 Task: Create a section API Management Sprint and in the section, add a milestone Customer Relationship Management (CRM) Implementation in the project AgileCore
Action: Mouse moved to (64, 335)
Screenshot: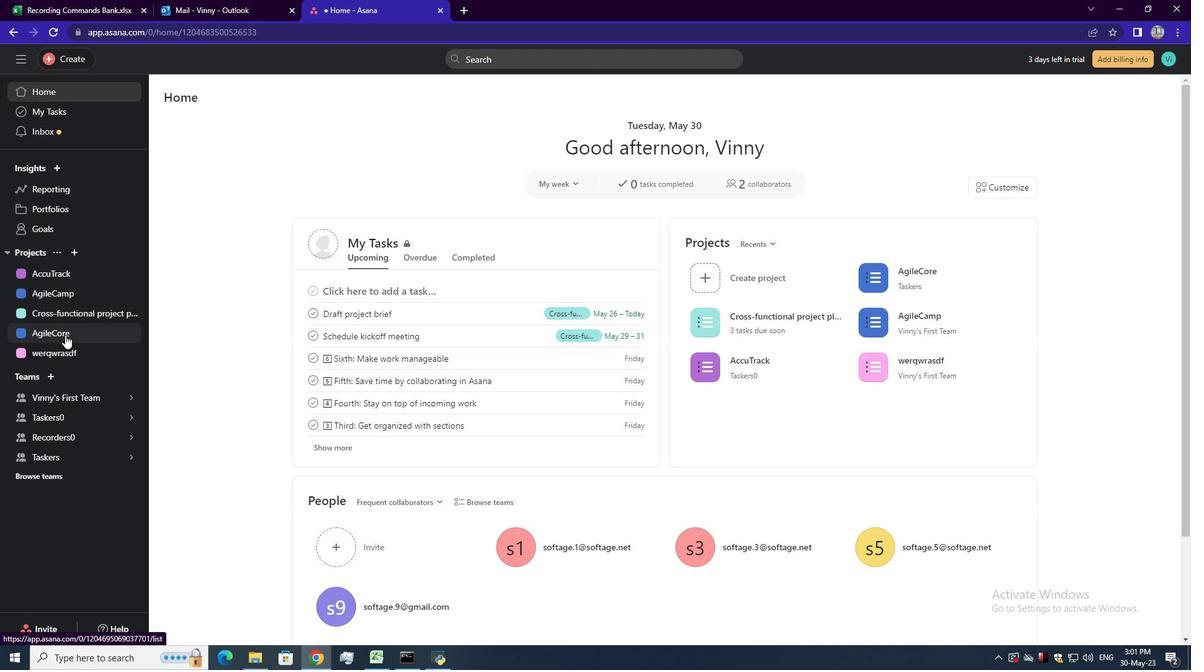 
Action: Mouse pressed left at (64, 335)
Screenshot: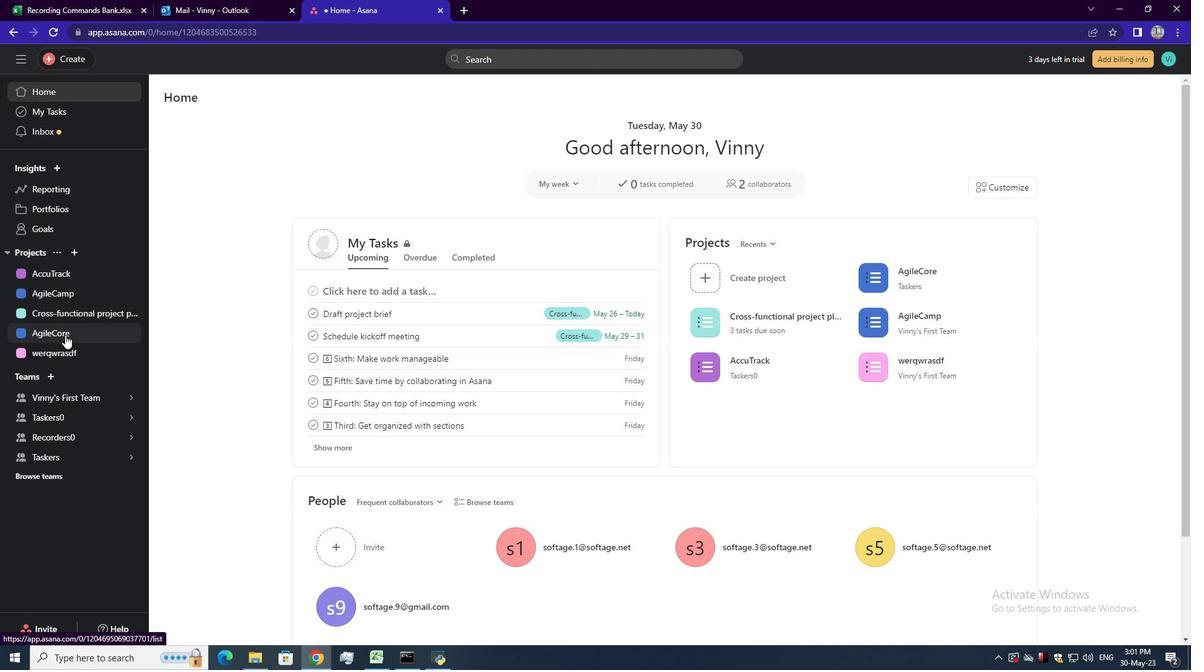 
Action: Mouse moved to (260, 443)
Screenshot: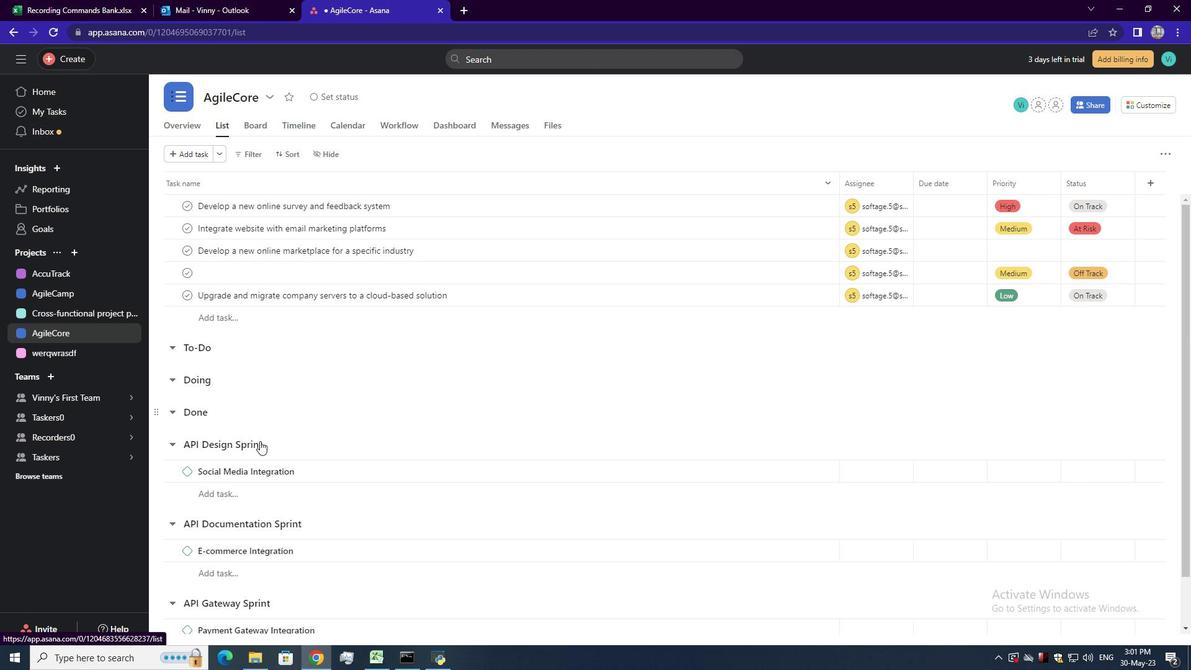 
Action: Mouse scrolled (260, 442) with delta (0, 0)
Screenshot: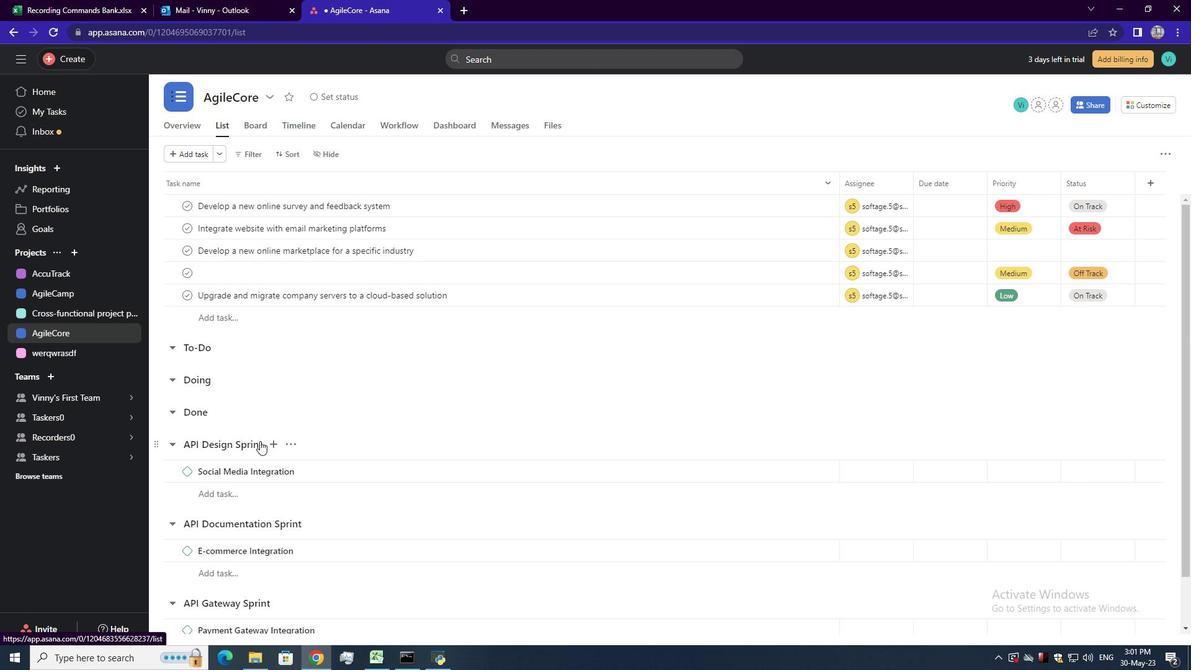 
Action: Mouse scrolled (260, 442) with delta (0, 0)
Screenshot: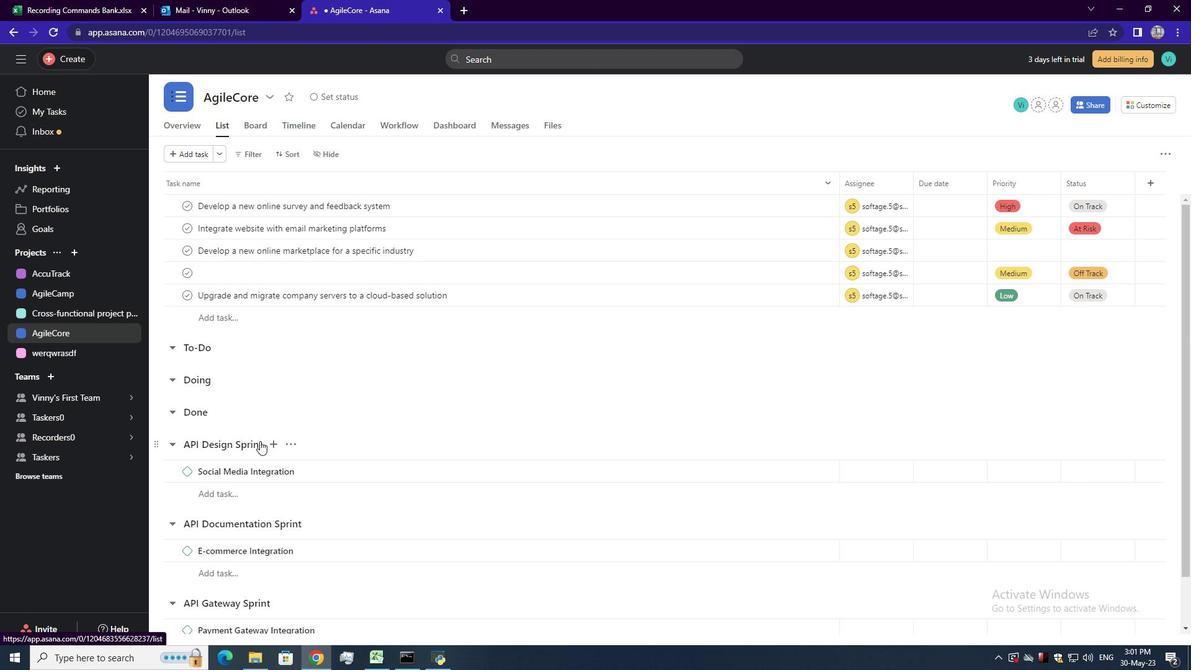 
Action: Mouse scrolled (260, 442) with delta (0, 0)
Screenshot: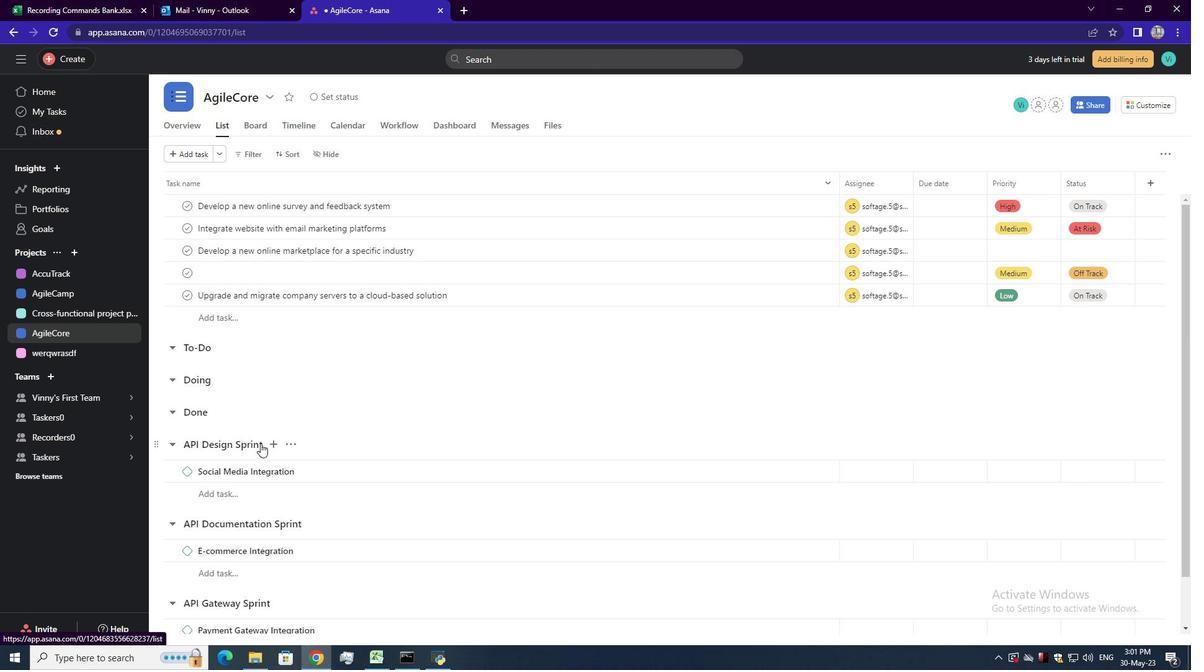 
Action: Mouse scrolled (260, 442) with delta (0, 0)
Screenshot: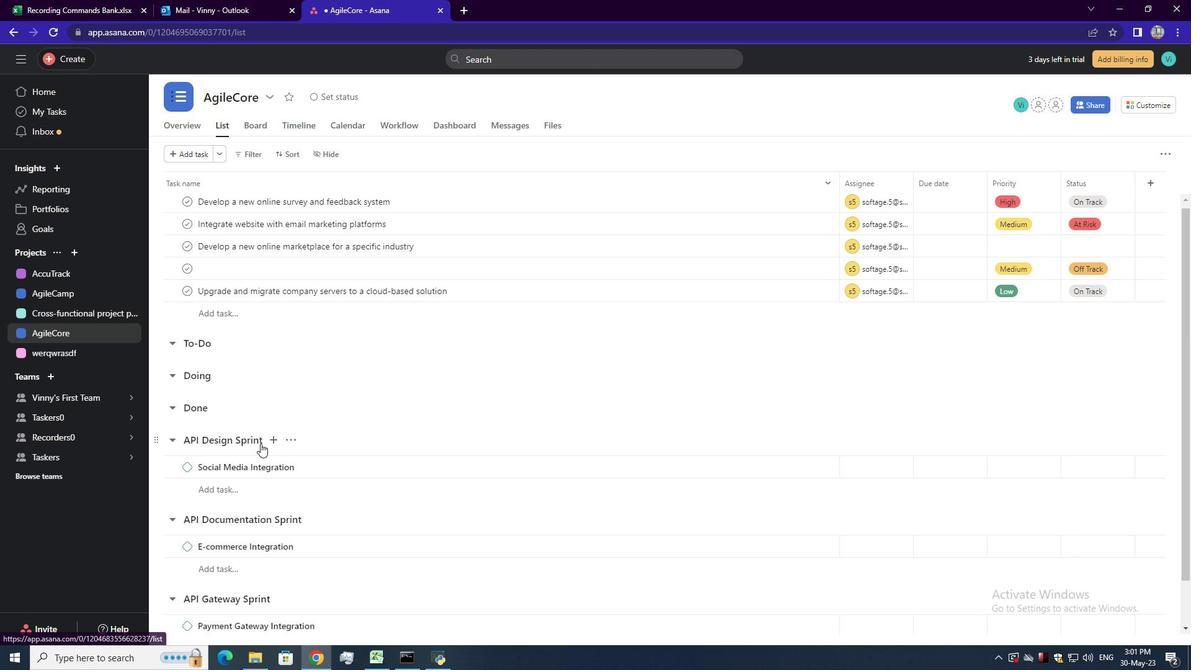 
Action: Mouse scrolled (260, 442) with delta (0, 0)
Screenshot: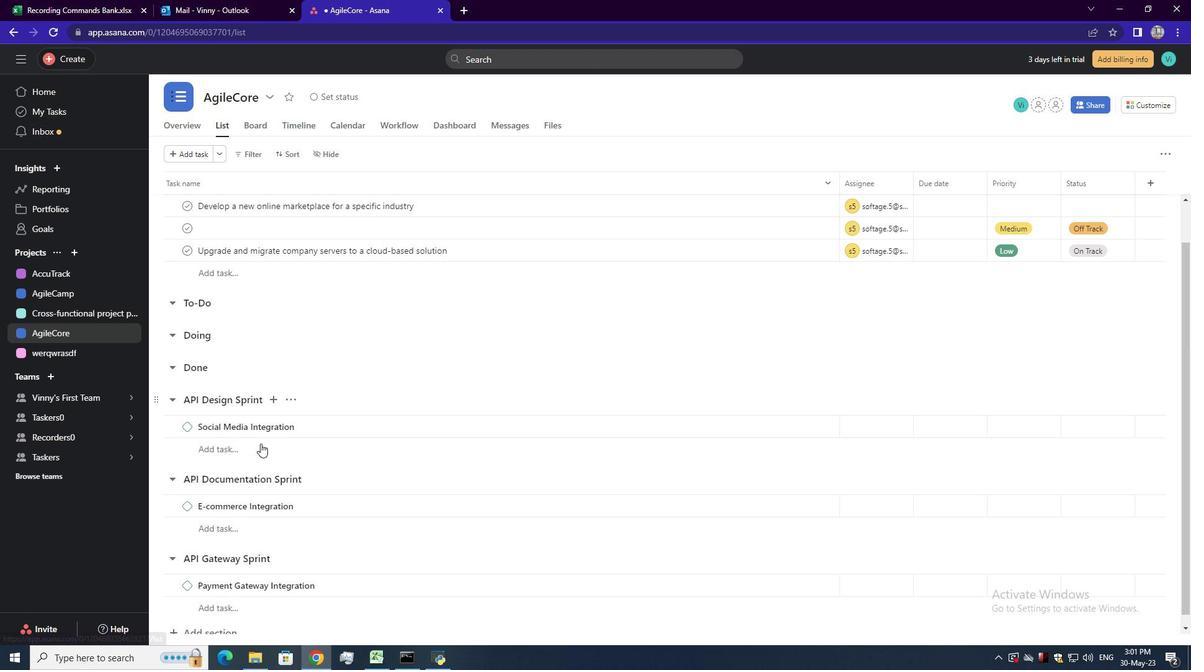 
Action: Mouse scrolled (260, 442) with delta (0, 0)
Screenshot: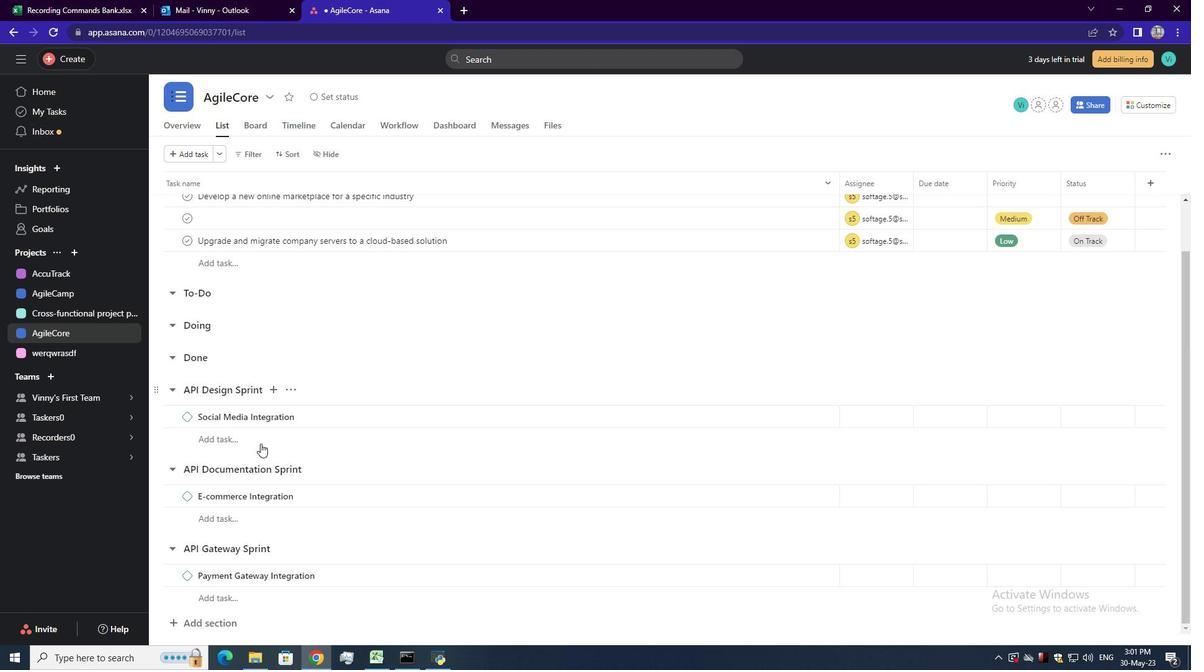 
Action: Mouse moved to (219, 620)
Screenshot: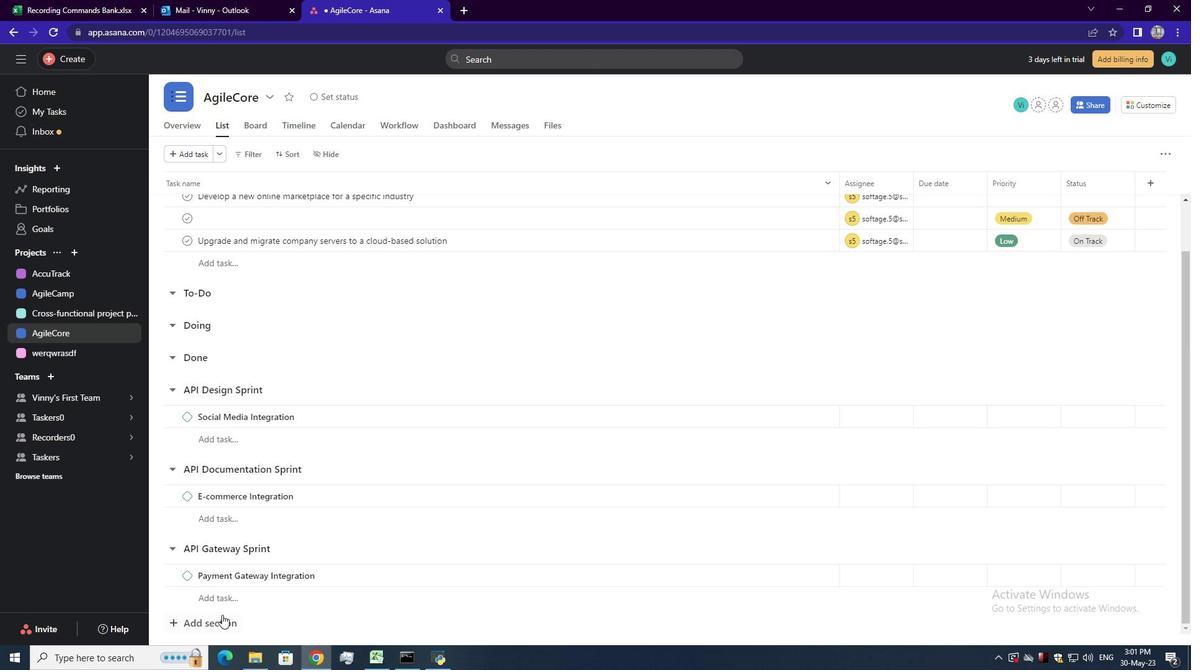 
Action: Mouse pressed left at (219, 620)
Screenshot: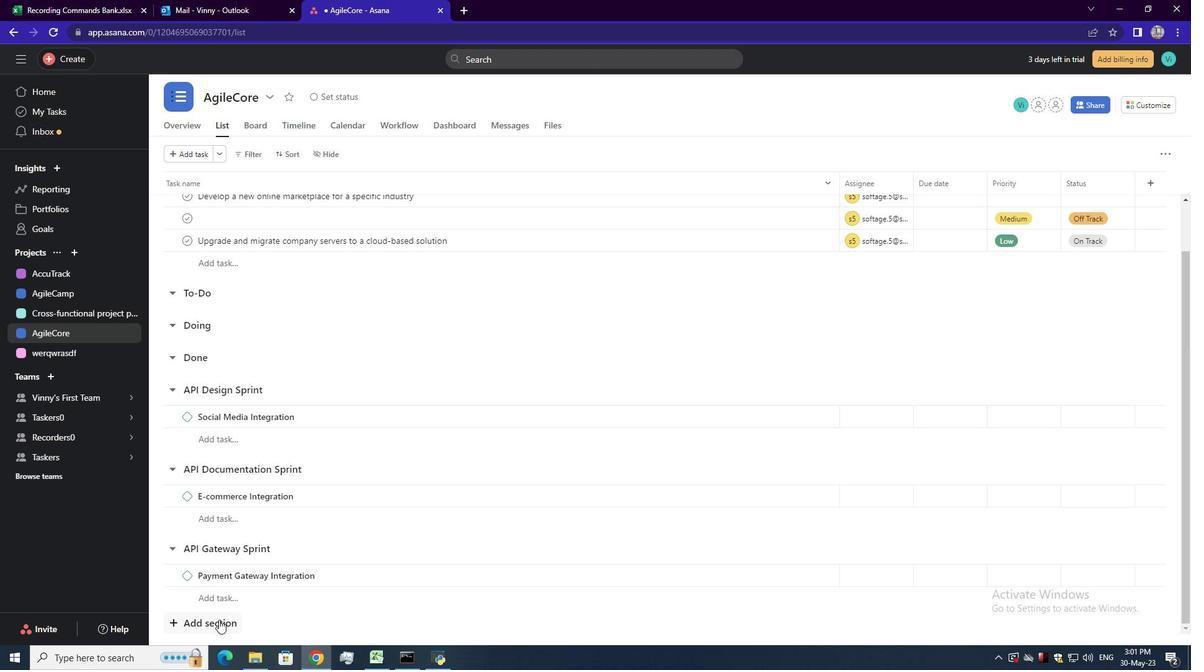 
Action: Mouse moved to (228, 620)
Screenshot: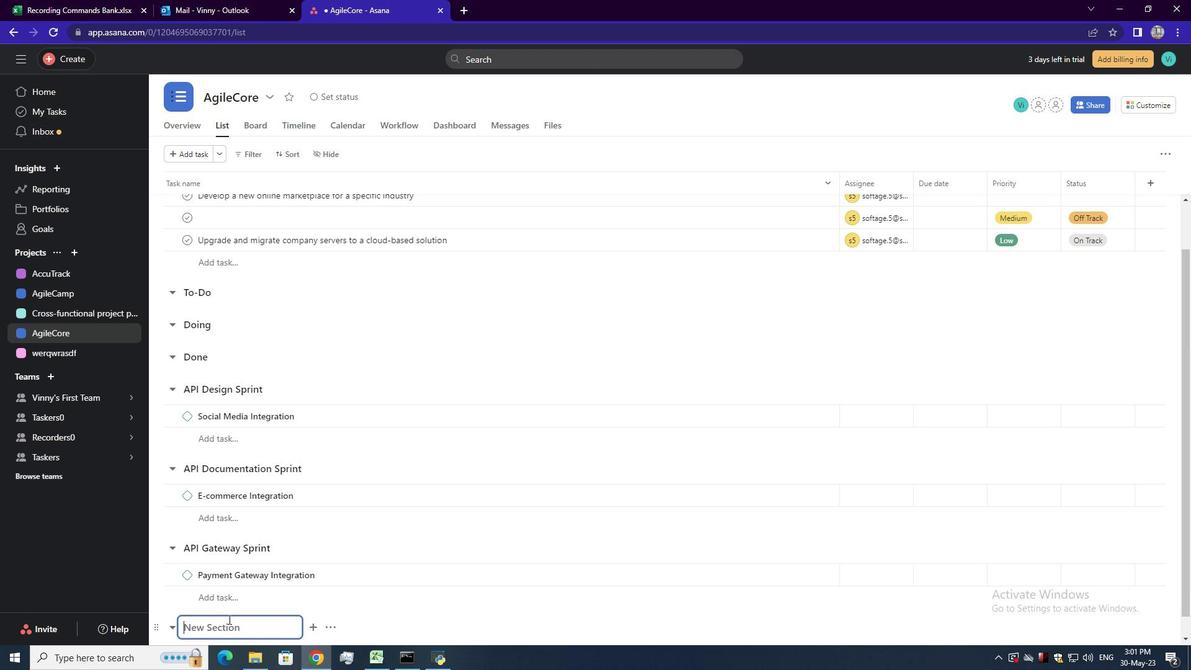 
Action: Mouse pressed left at (228, 620)
Screenshot: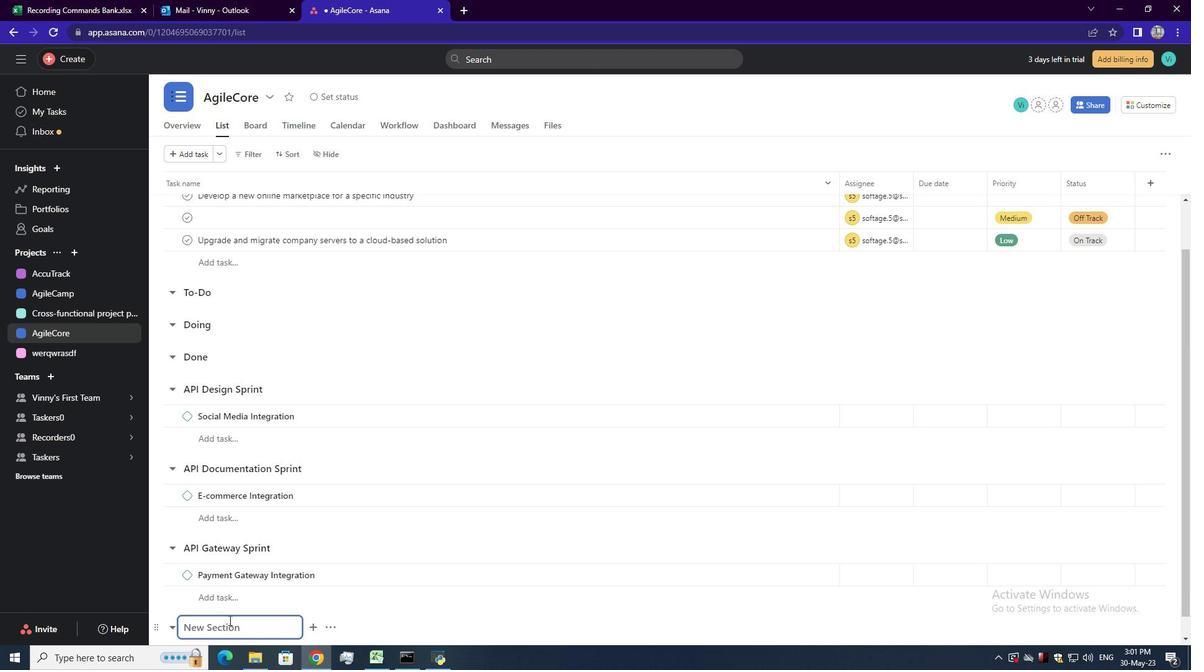 
Action: Key pressed <Key.shift>API<Key.space><Key.shift>Management<Key.space><Key.shift>Sprint<Key.enter>
Screenshot: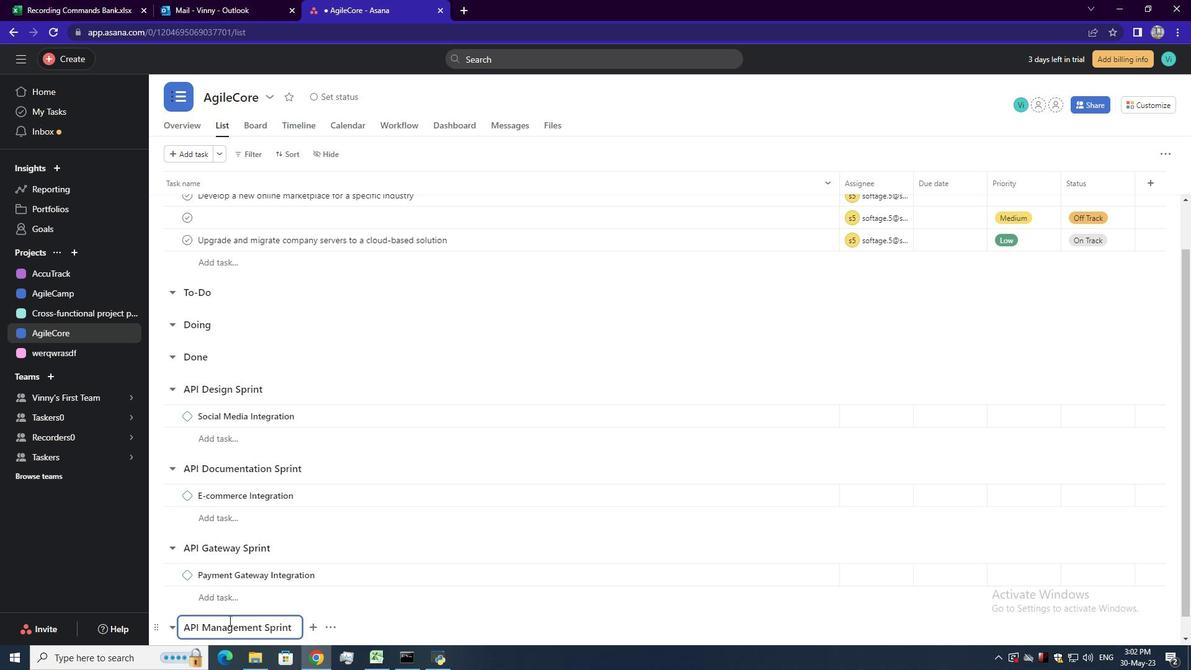 
Action: Mouse moved to (224, 585)
Screenshot: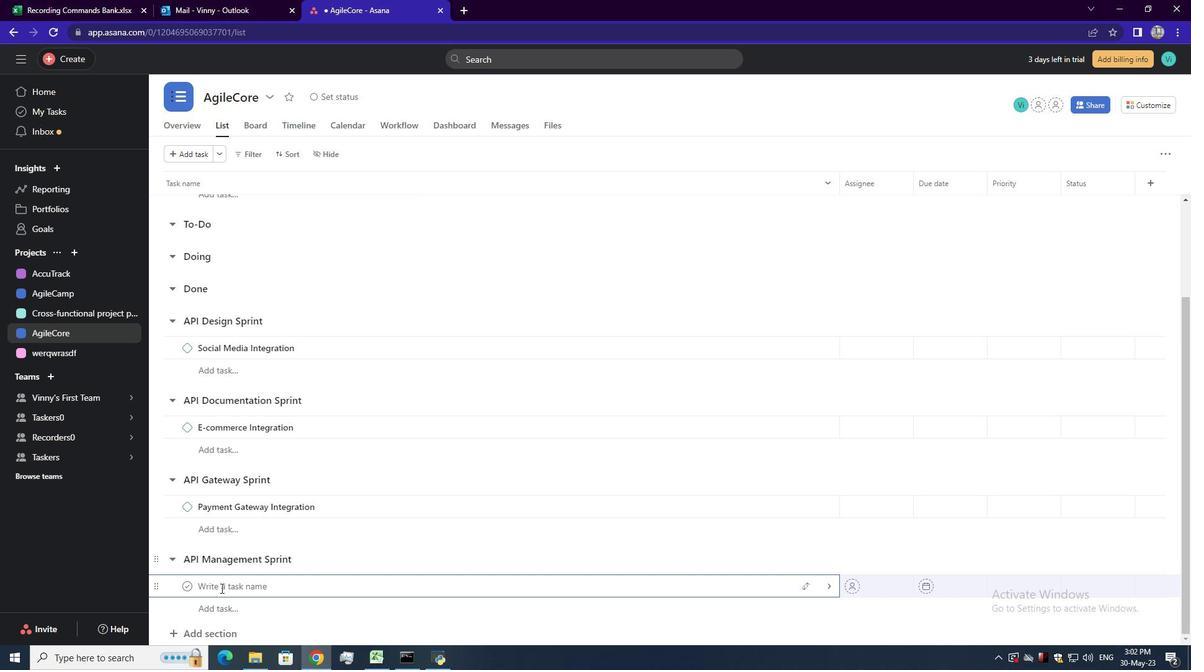 
Action: Mouse pressed left at (224, 585)
Screenshot: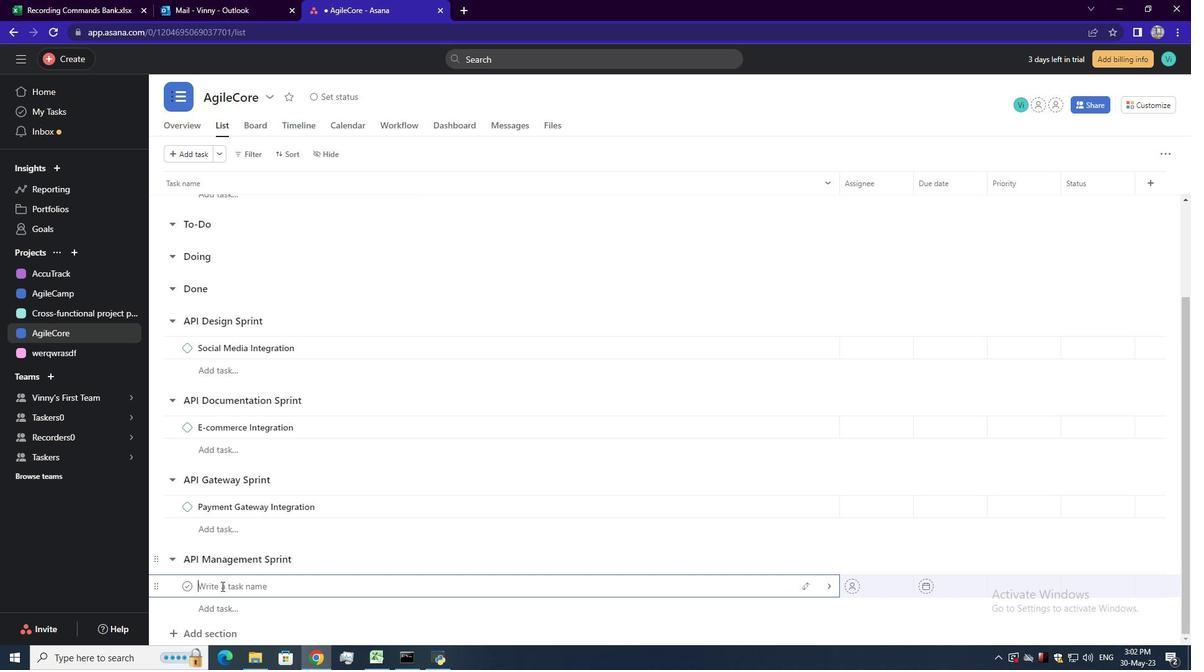 
Action: Key pressed <Key.shift><Key.shift><Key.shift><Key.shift><Key.shift><Key.shift><Key.shift><Key.shift><Key.shift><Key.shift><Key.shift><Key.shift><Key.shift><Key.shift><Key.shift><Key.shift><Key.shift><Key.shift><Key.shift><Key.shift><Key.shift><Key.shift><Key.shift><Key.shift><Key.shift><Key.shift><Key.shift><Key.shift><Key.shift><Key.shift><Key.shift><Key.shift><Key.shift><Key.shift><Key.shift><Key.shift><Key.shift><Key.shift><Key.shift><Key.shift><Key.shift><Key.shift><Key.shift><Key.shift><Key.shift><Key.shift>Cutom<Key.backspace><Key.backspace><Key.backspace>stomer<Key.space><Key.shift>Relationship<Key.space><Key.shift>Management<Key.space><Key.shift>CRM<Key.shift>)<Key.left><Key.left><Key.left><Key.left><Key.shift>(<Key.right><Key.right><Key.right><Key.right><Key.right><Key.right><Key.right><Key.right><Key.right><Key.right><Key.right><Key.right><Key.right><Key.right><Key.space><Key.shift>Implementaio<Key.backspace><Key.backspace>tion<Key.enter>
Screenshot: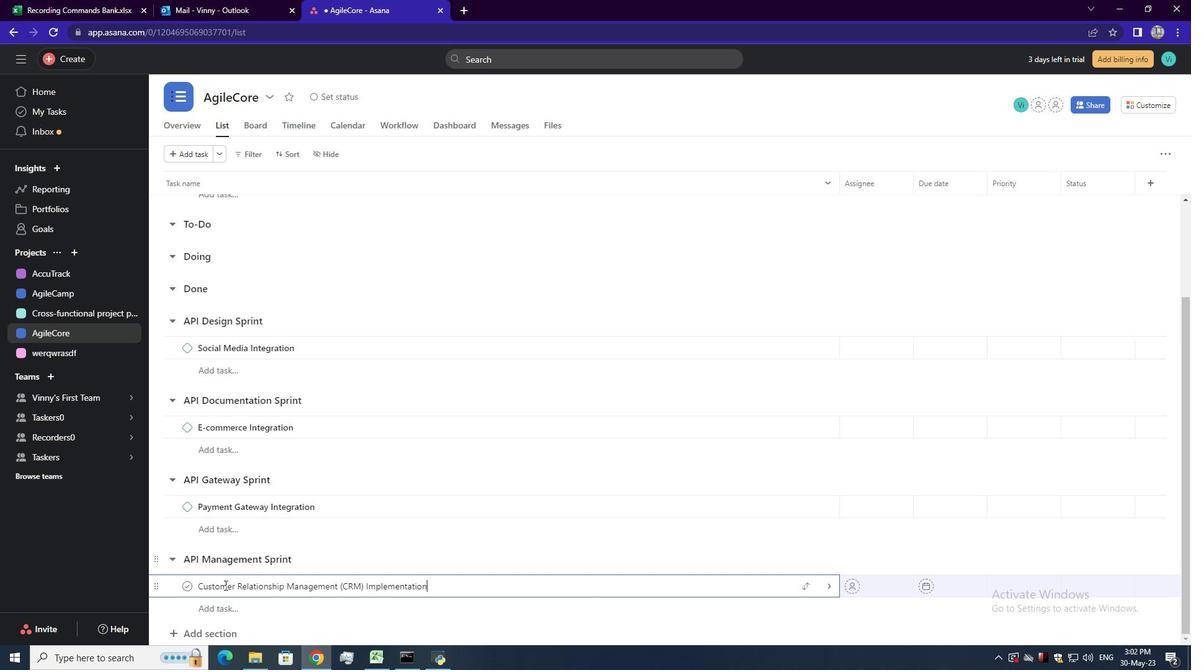 
Action: Mouse moved to (452, 583)
Screenshot: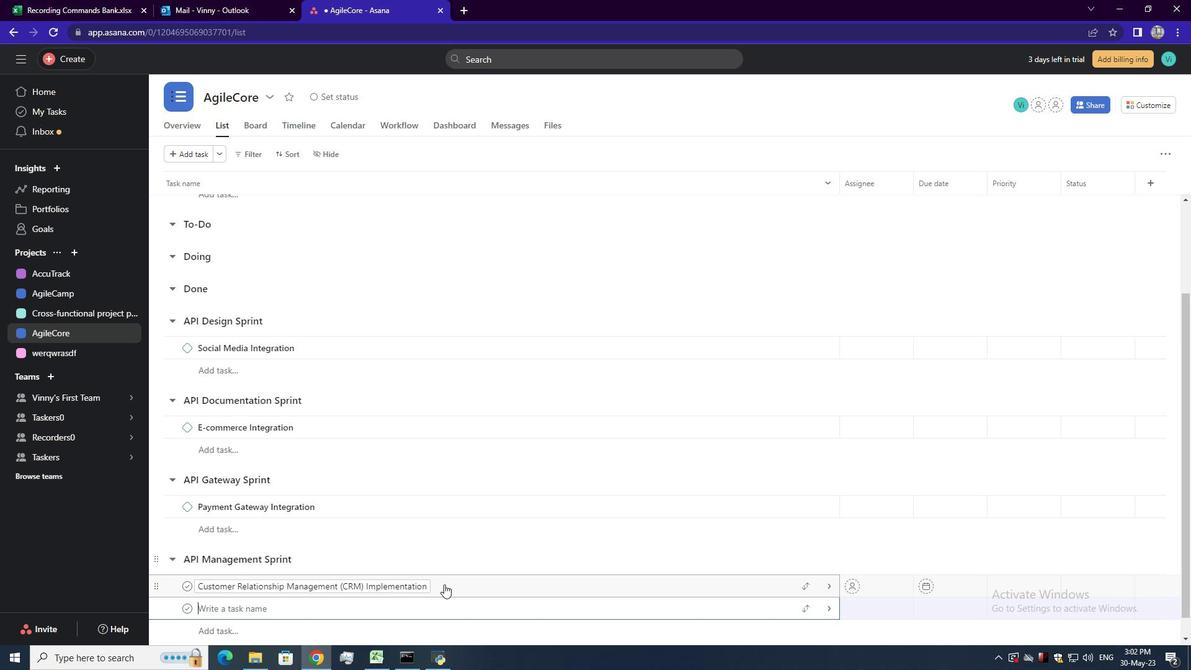 
Action: Mouse pressed left at (452, 583)
Screenshot: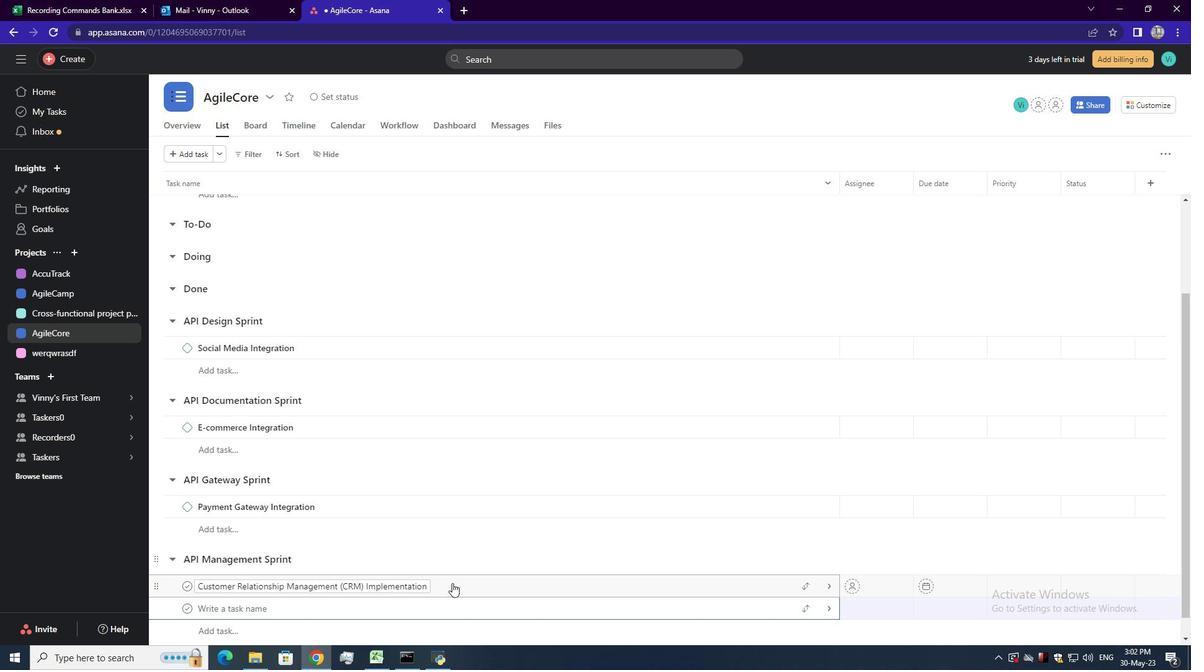 
Action: Mouse moved to (1141, 148)
Screenshot: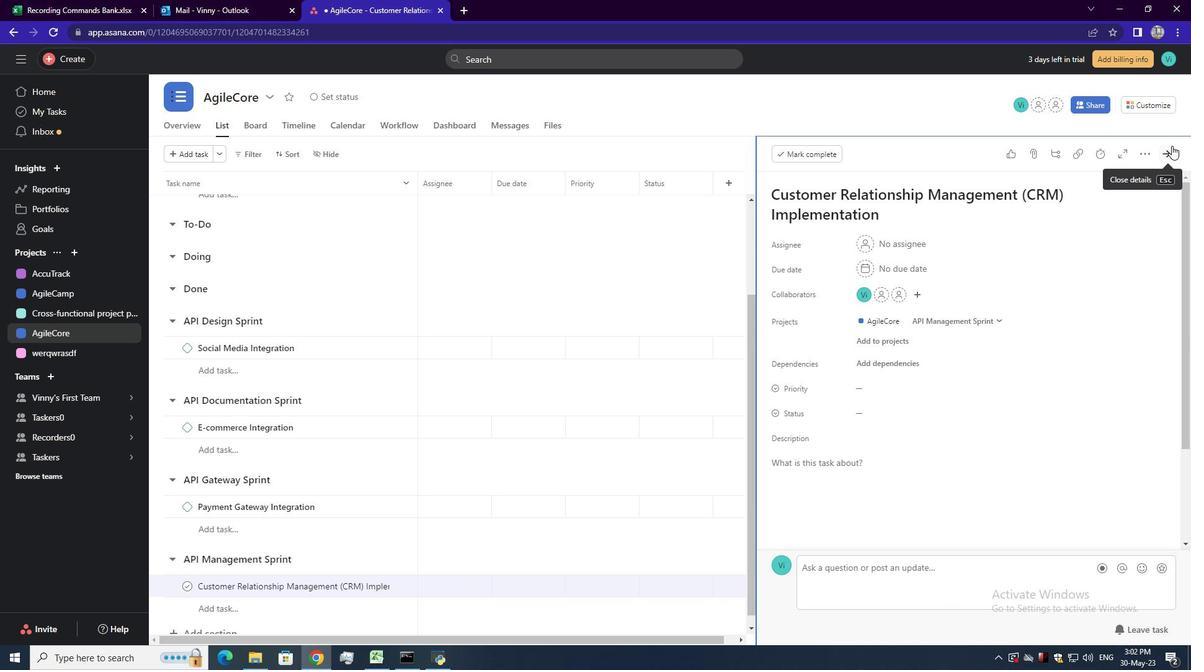 
Action: Mouse pressed left at (1141, 148)
Screenshot: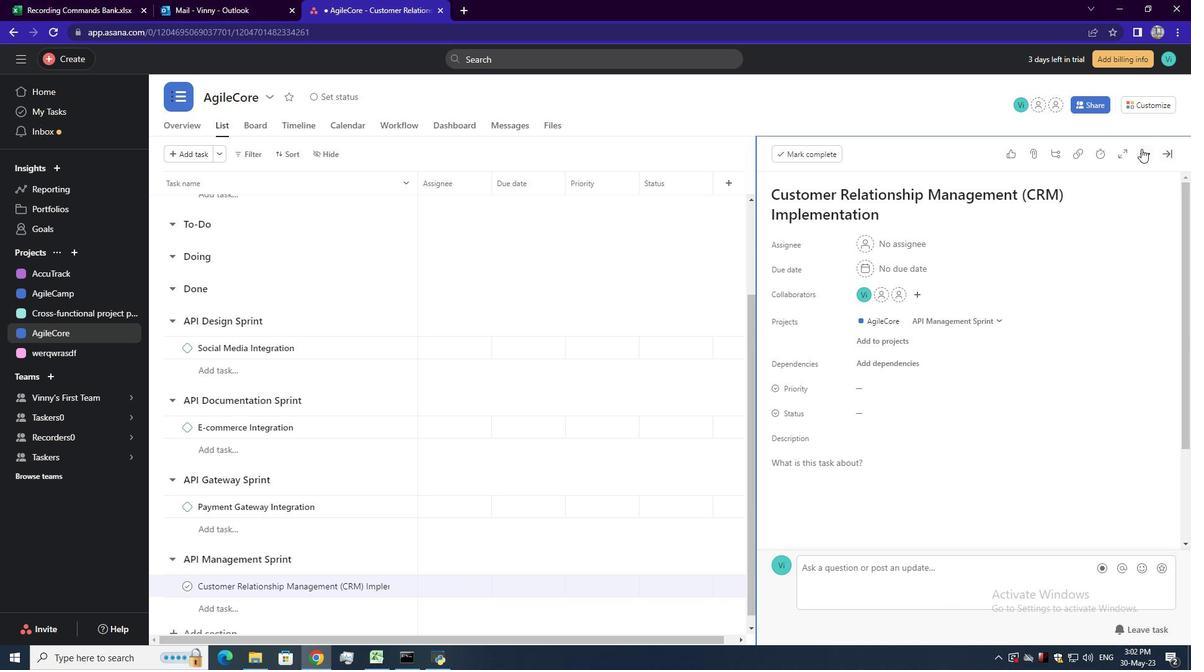 
Action: Mouse moved to (1065, 201)
Screenshot: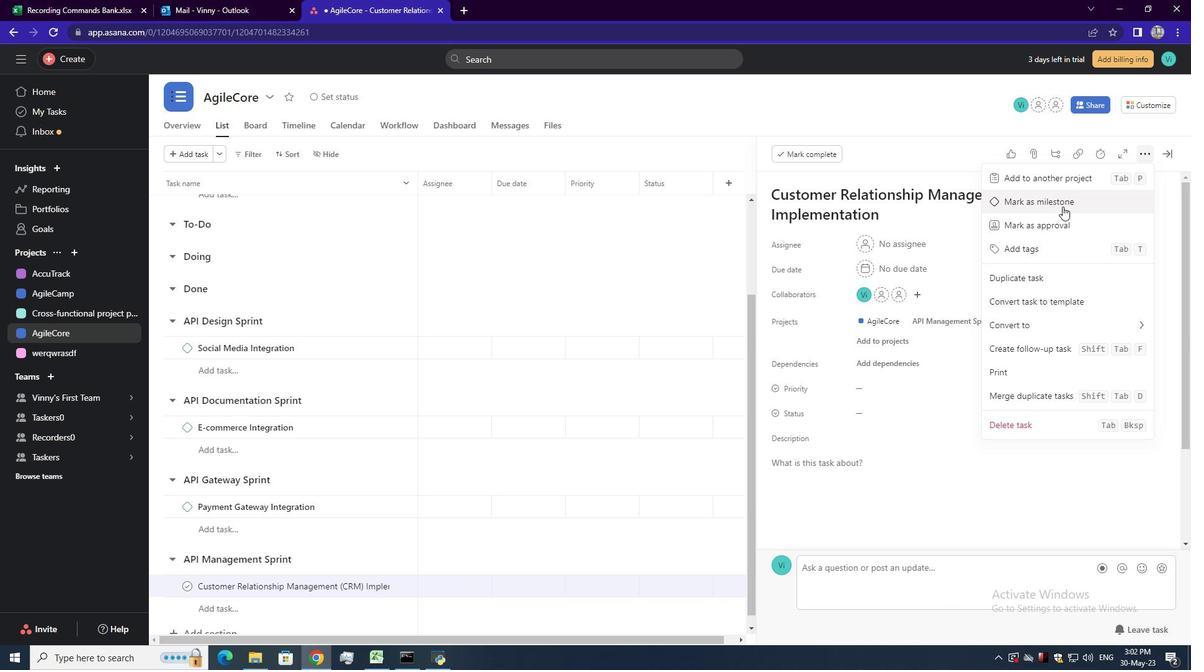 
Action: Mouse pressed left at (1065, 201)
Screenshot: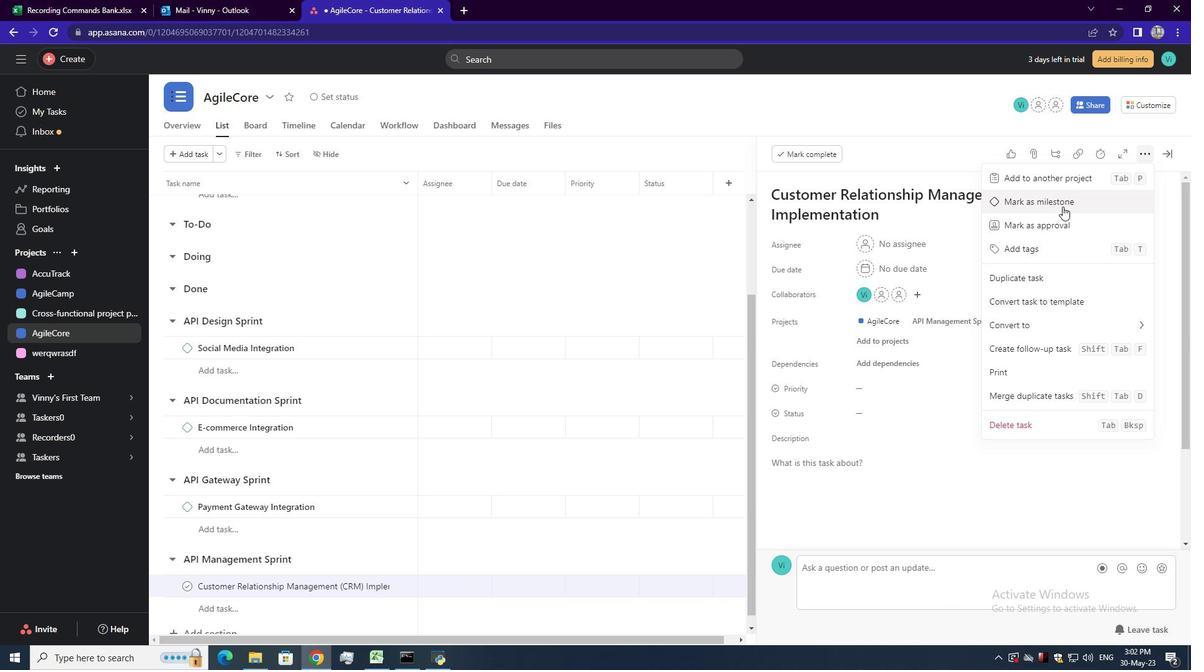 
